 Task: Open settings.json of font-weight.
Action: Mouse moved to (20, 670)
Screenshot: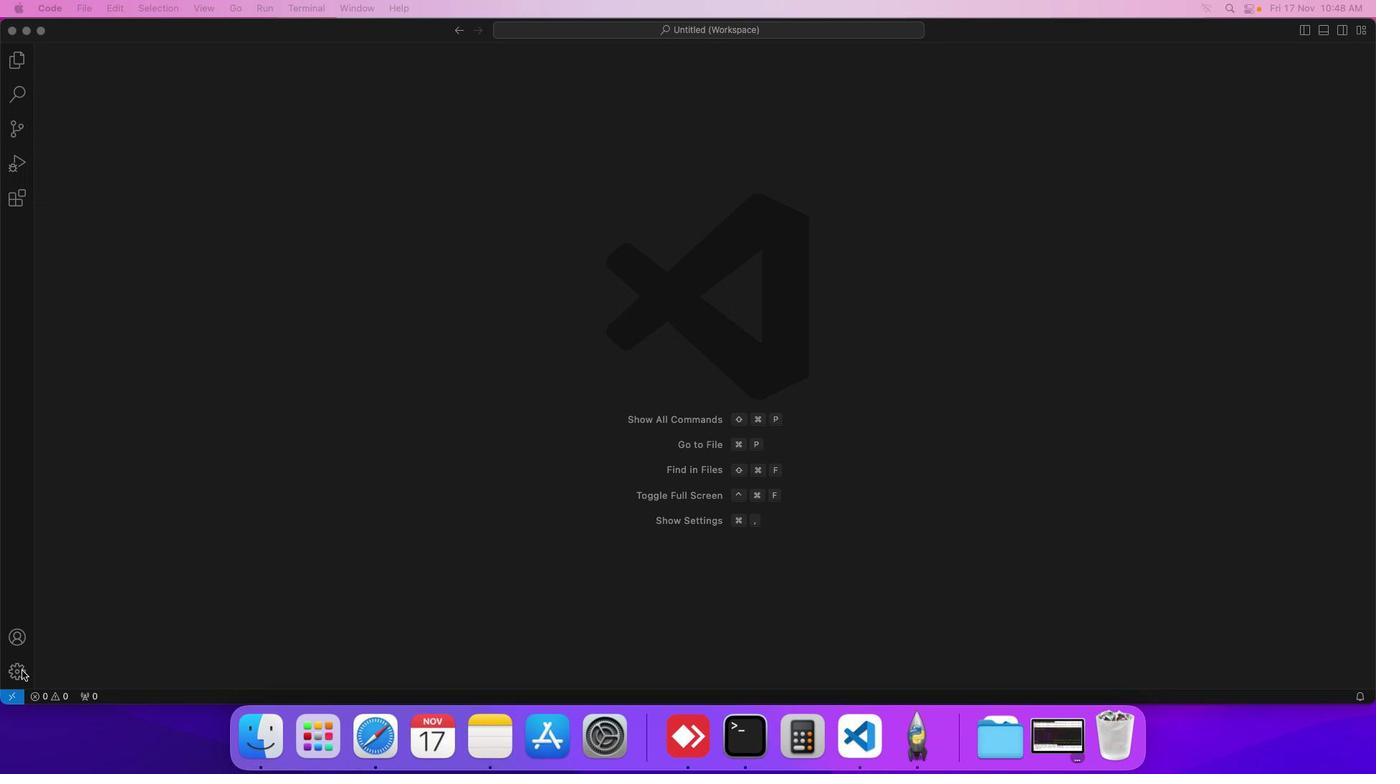 
Action: Mouse pressed left at (20, 670)
Screenshot: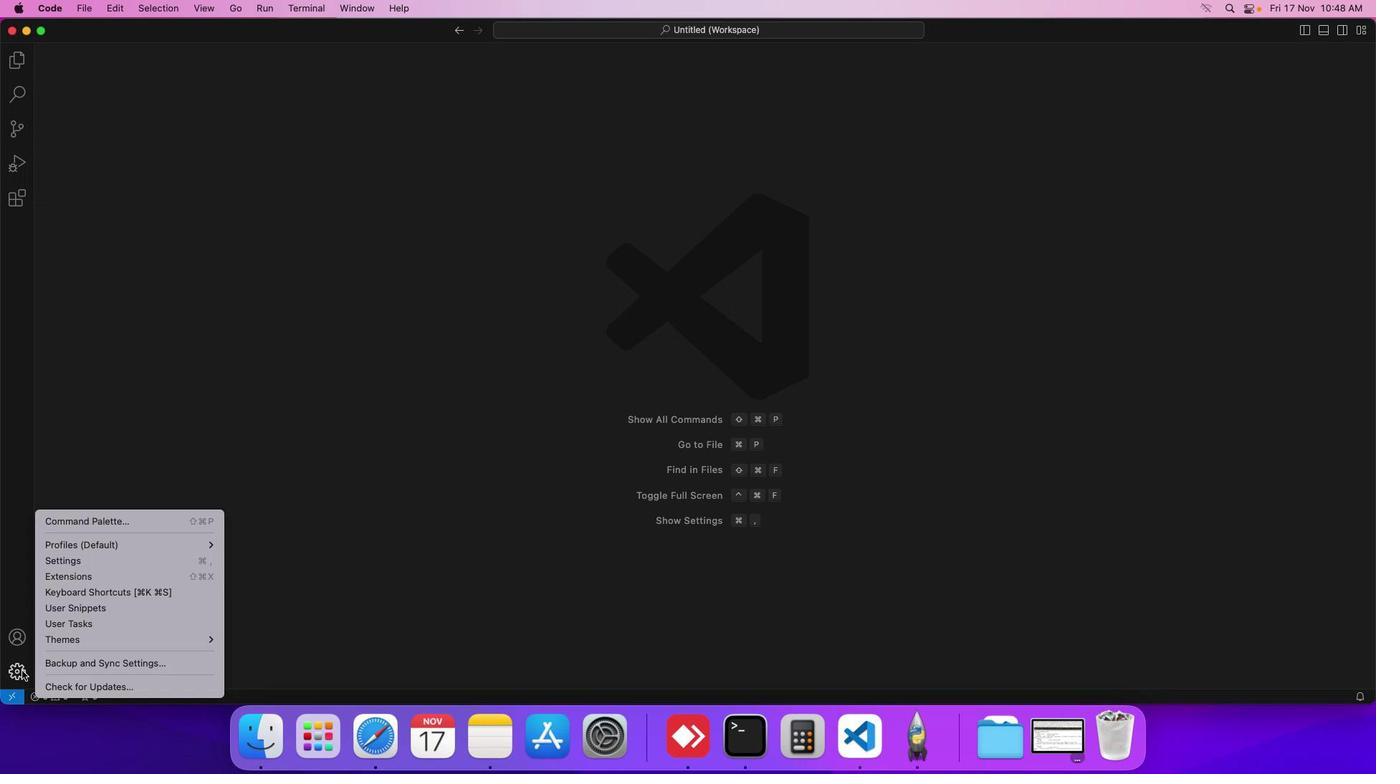 
Action: Mouse moved to (72, 565)
Screenshot: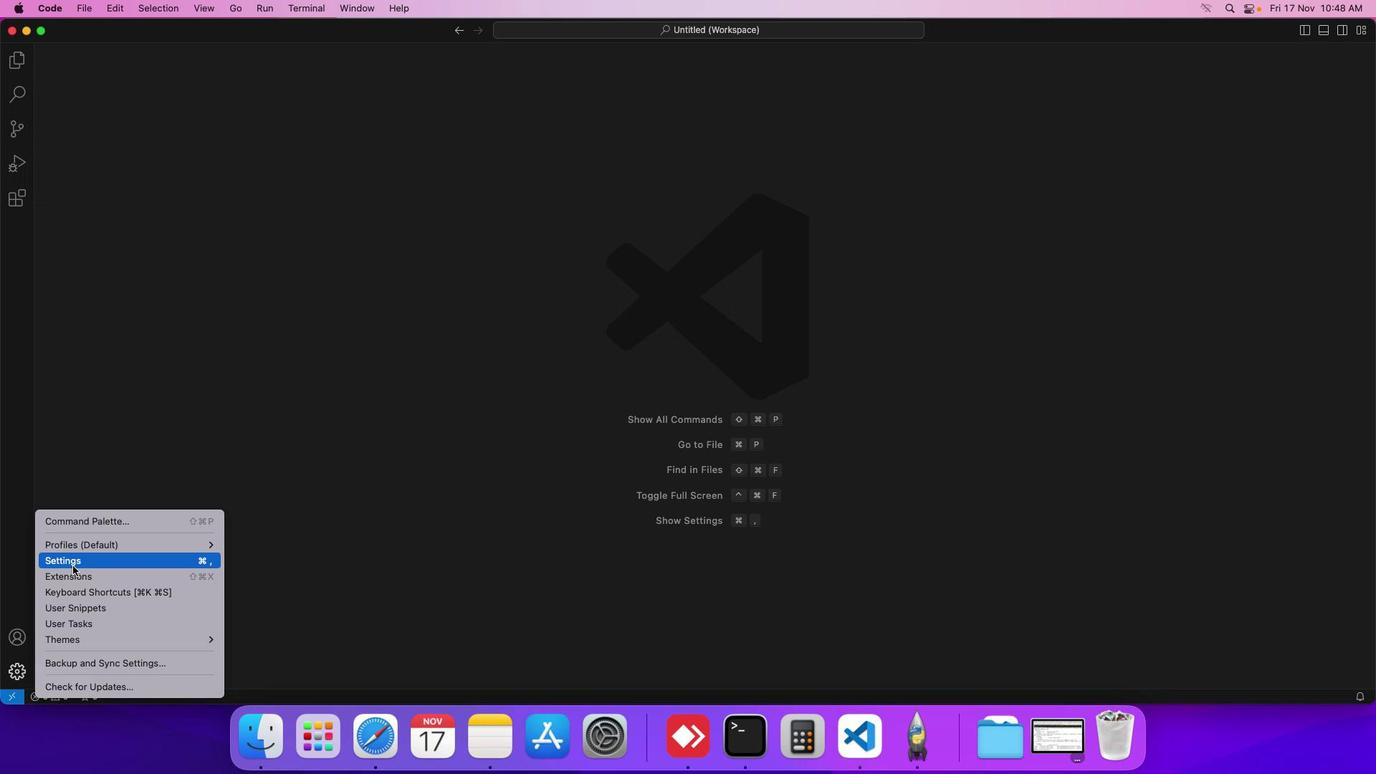 
Action: Mouse pressed left at (72, 565)
Screenshot: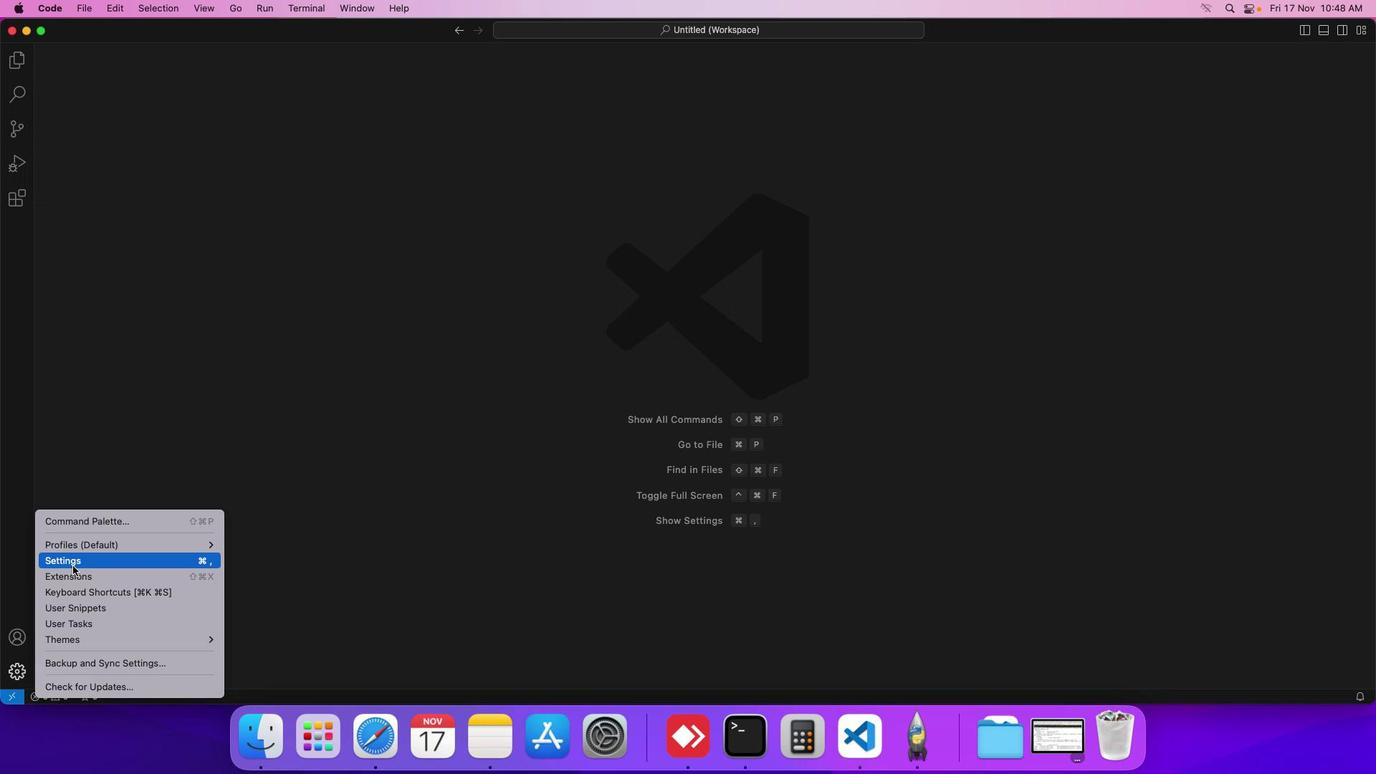 
Action: Mouse moved to (349, 119)
Screenshot: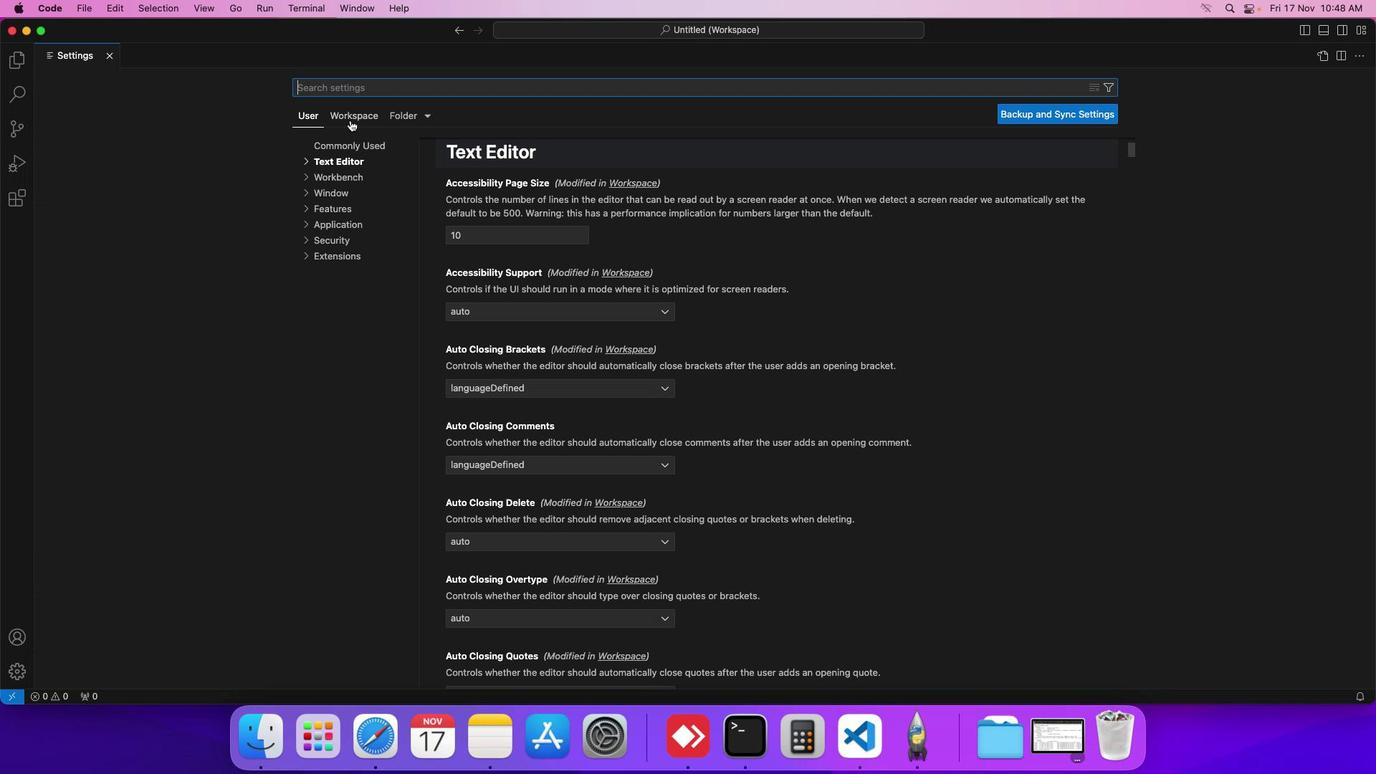 
Action: Mouse pressed left at (349, 119)
Screenshot: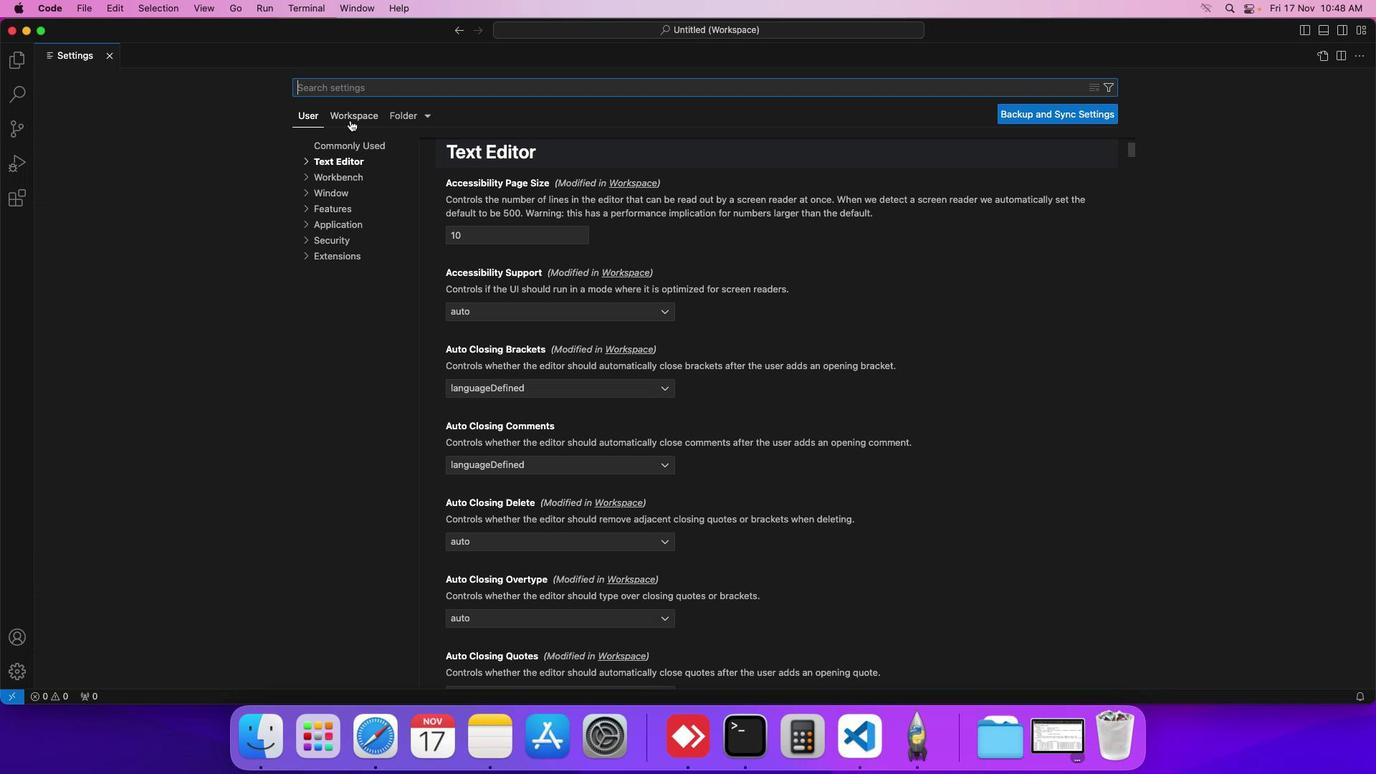 
Action: Mouse moved to (333, 154)
Screenshot: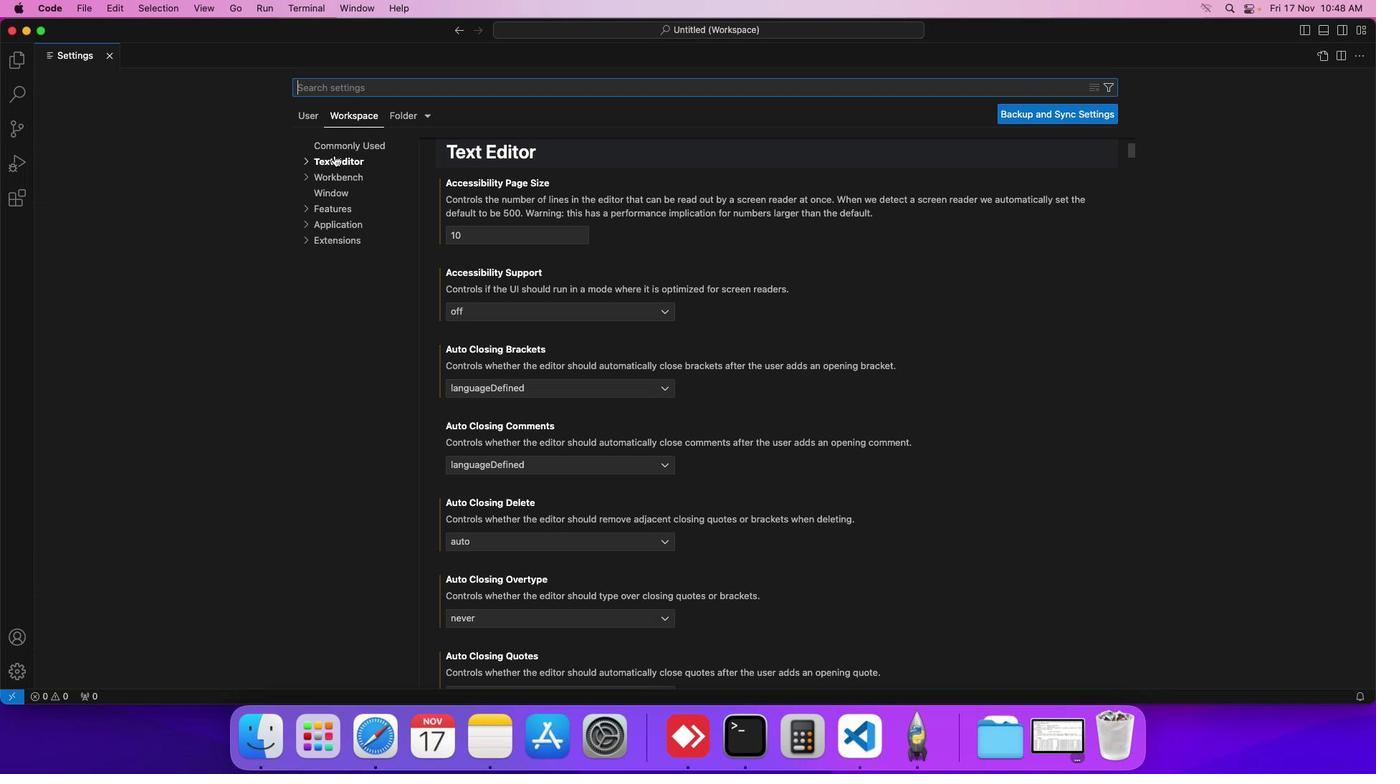 
Action: Mouse pressed left at (333, 154)
Screenshot: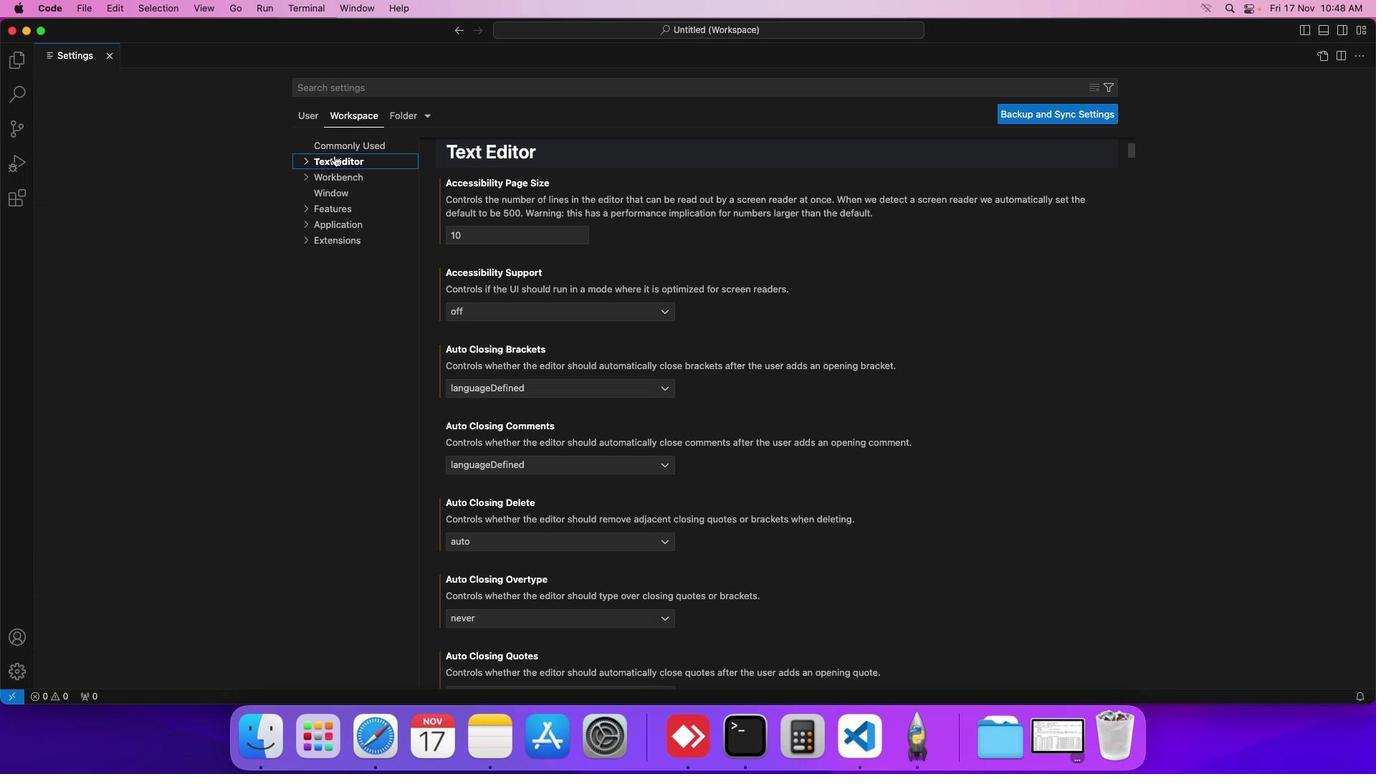 
Action: Mouse moved to (322, 203)
Screenshot: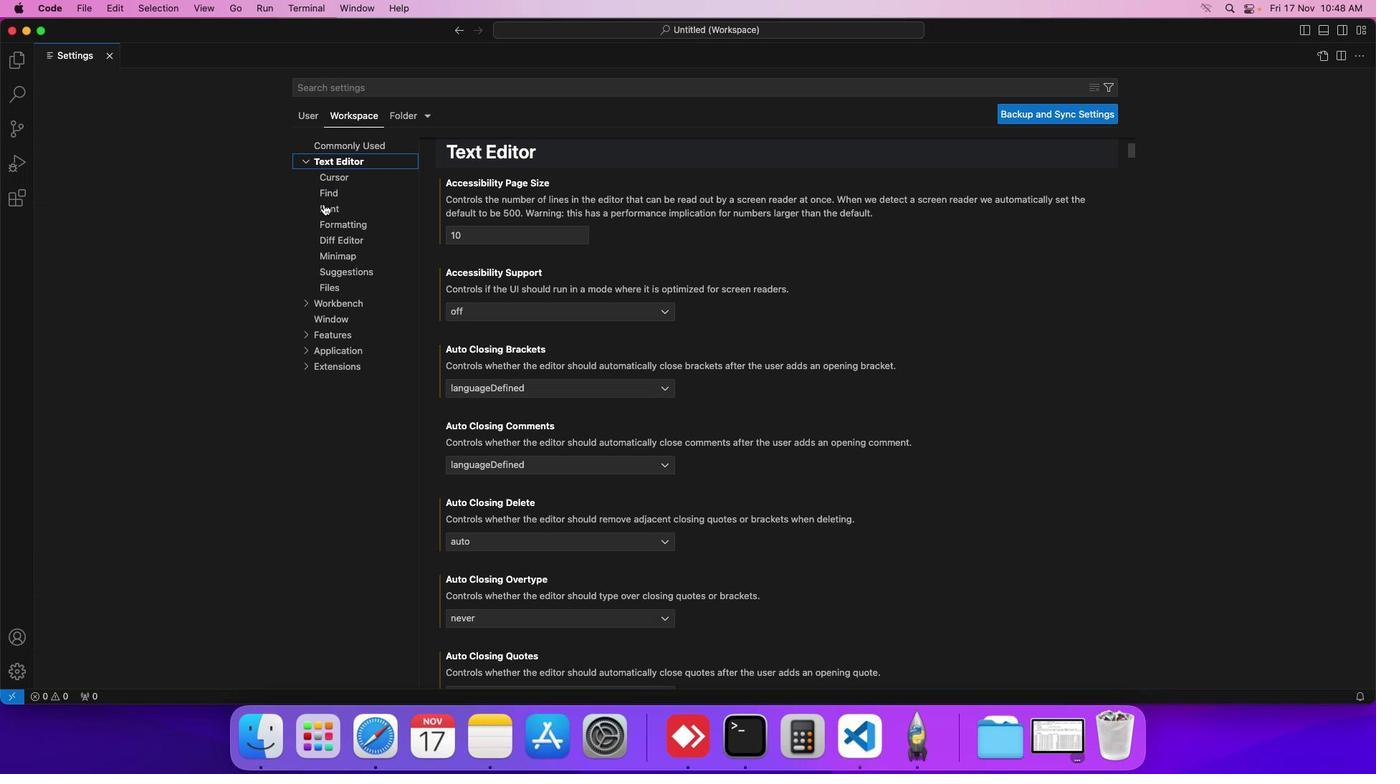 
Action: Mouse pressed left at (322, 203)
Screenshot: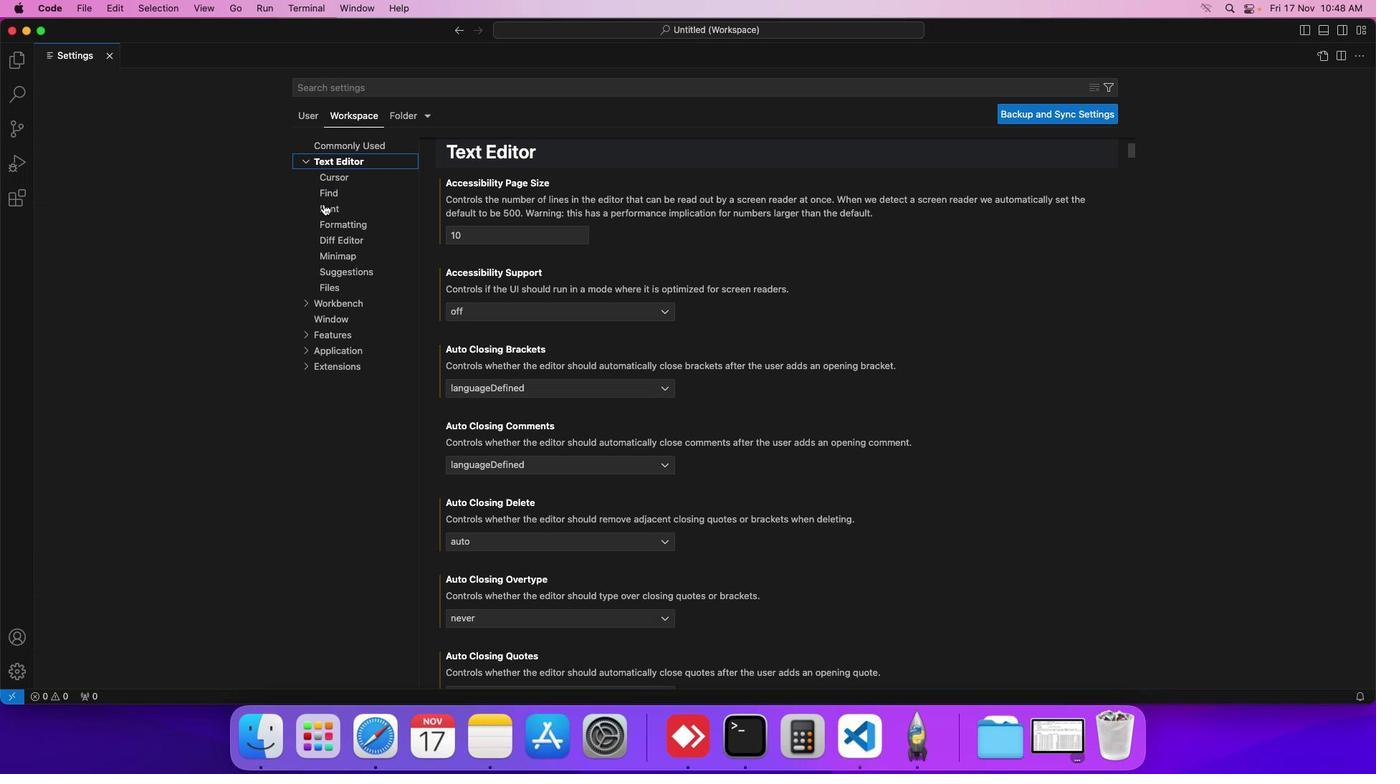 
Action: Mouse moved to (495, 540)
Screenshot: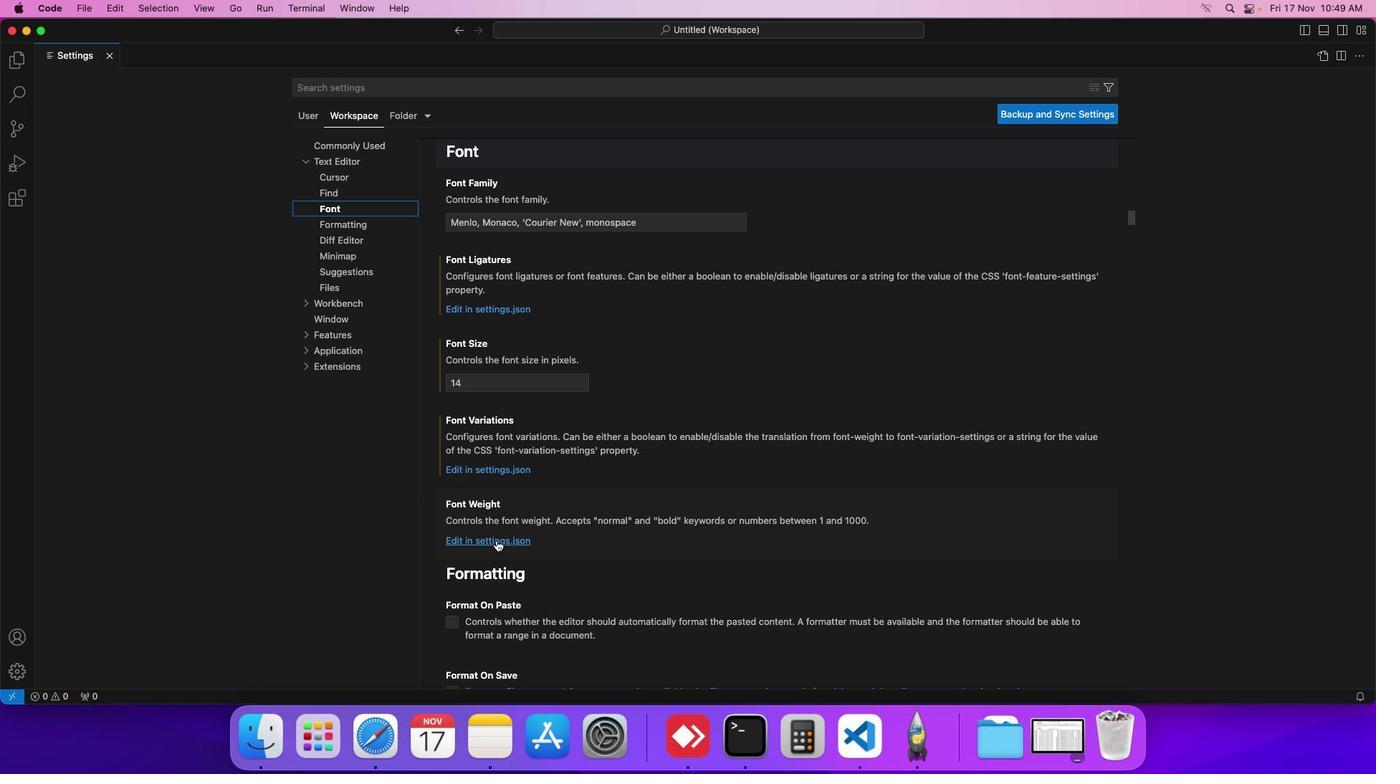 
Action: Mouse pressed left at (495, 540)
Screenshot: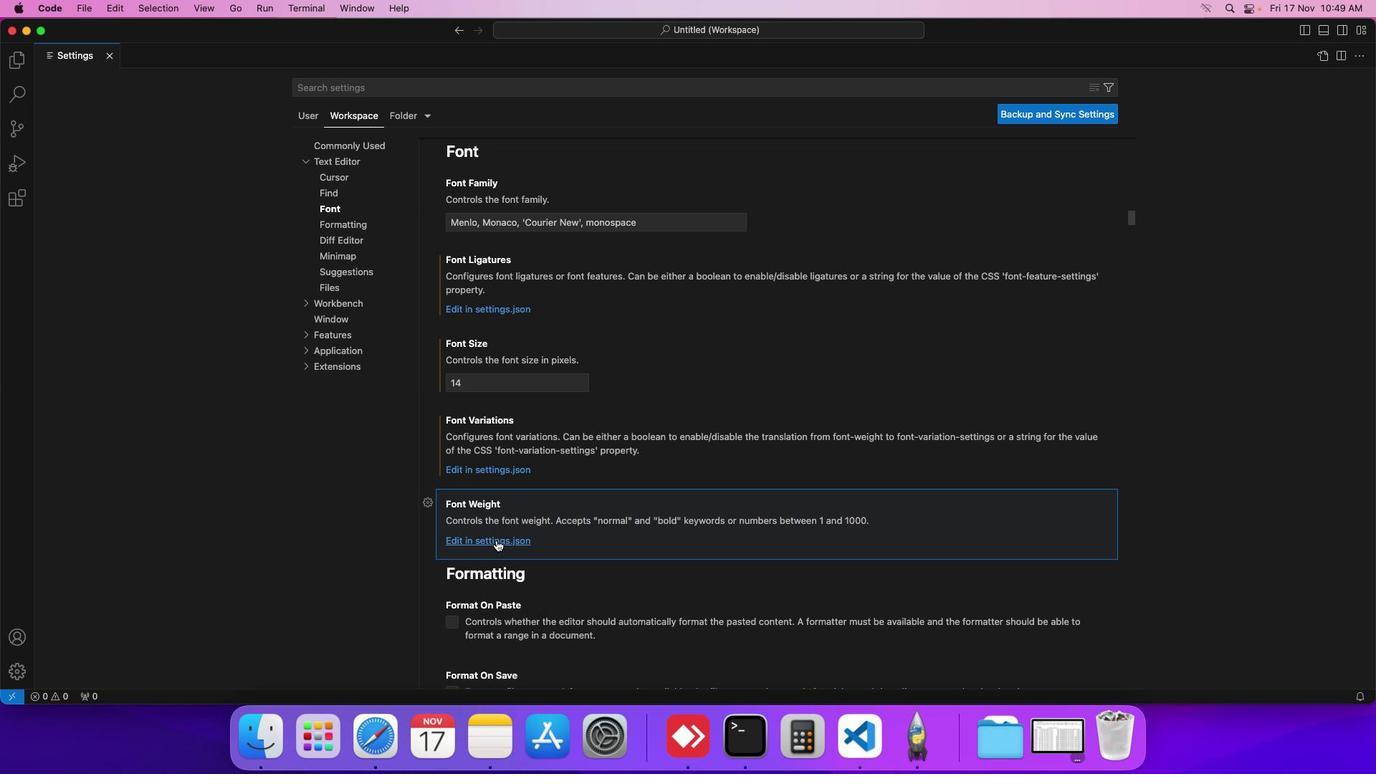 
Action: Mouse moved to (496, 341)
Screenshot: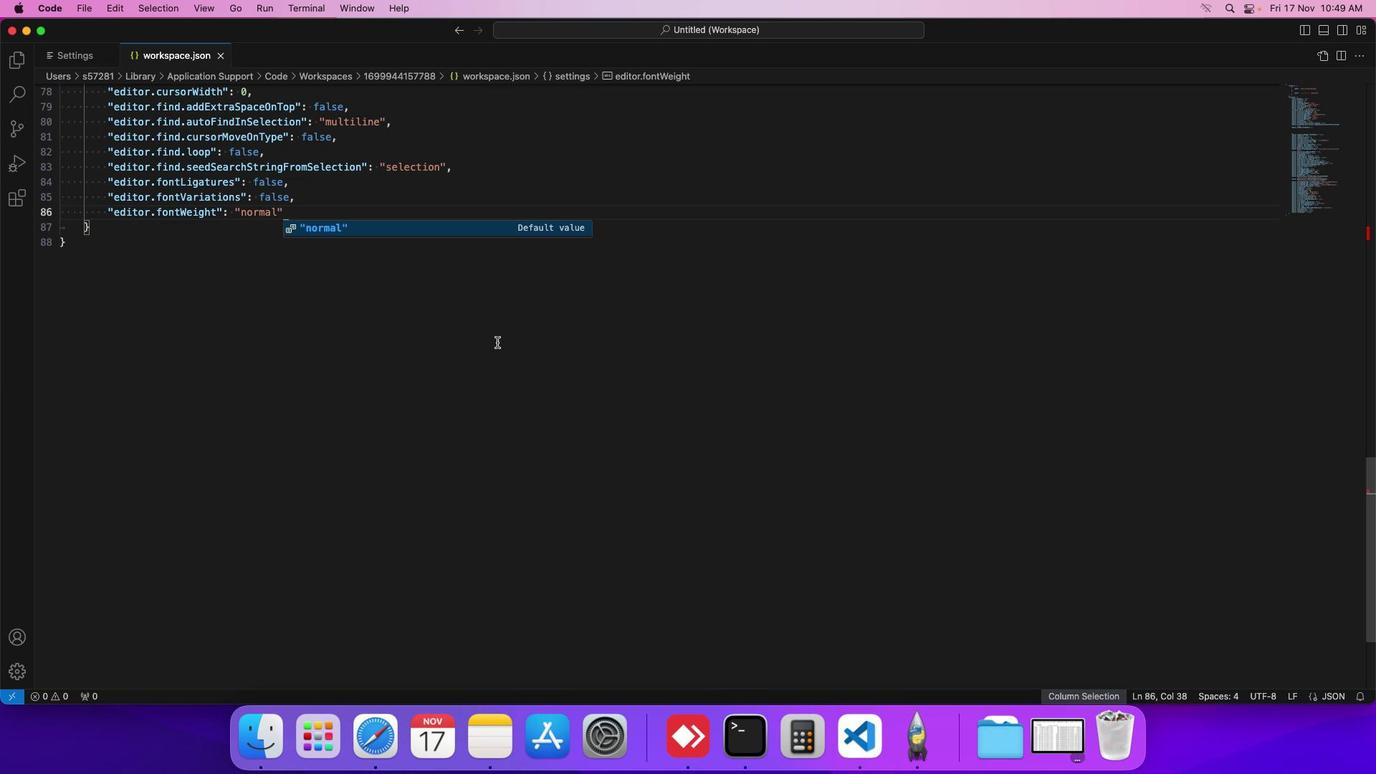 
